 Task: Unsubscribe emails from Redfin.
Action: Mouse moved to (965, 113)
Screenshot: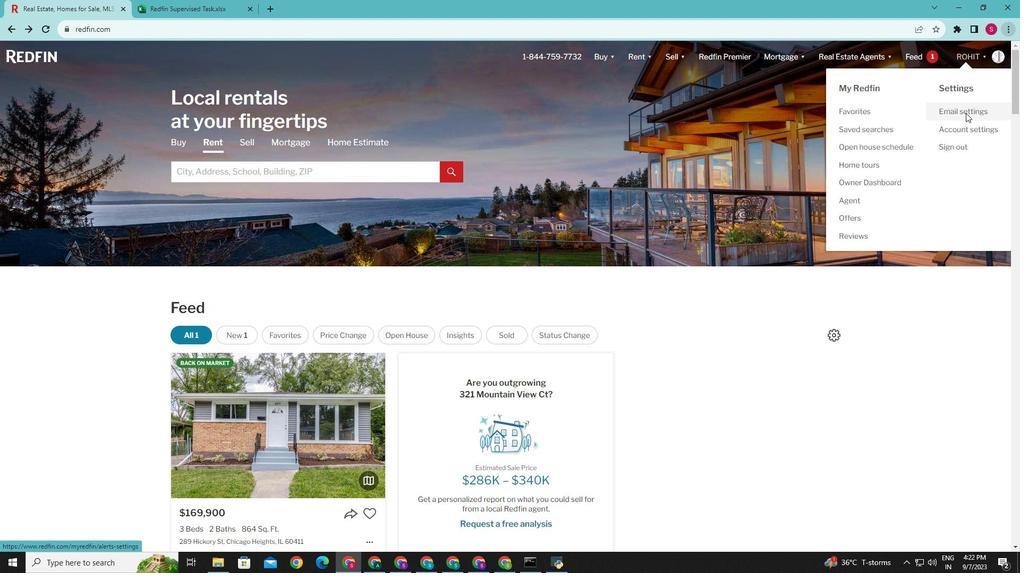 
Action: Mouse pressed left at (965, 113)
Screenshot: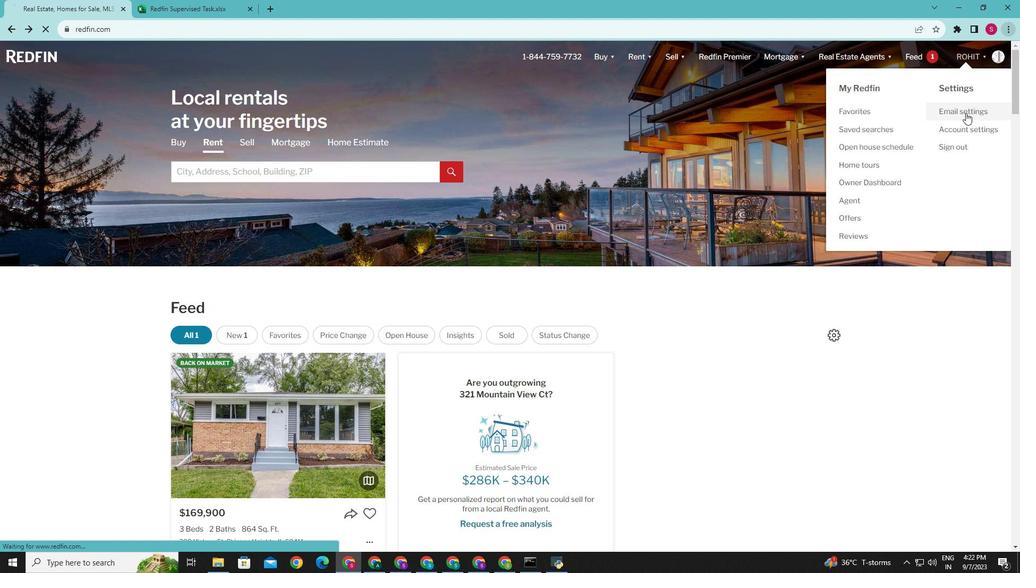 
Action: Mouse moved to (447, 291)
Screenshot: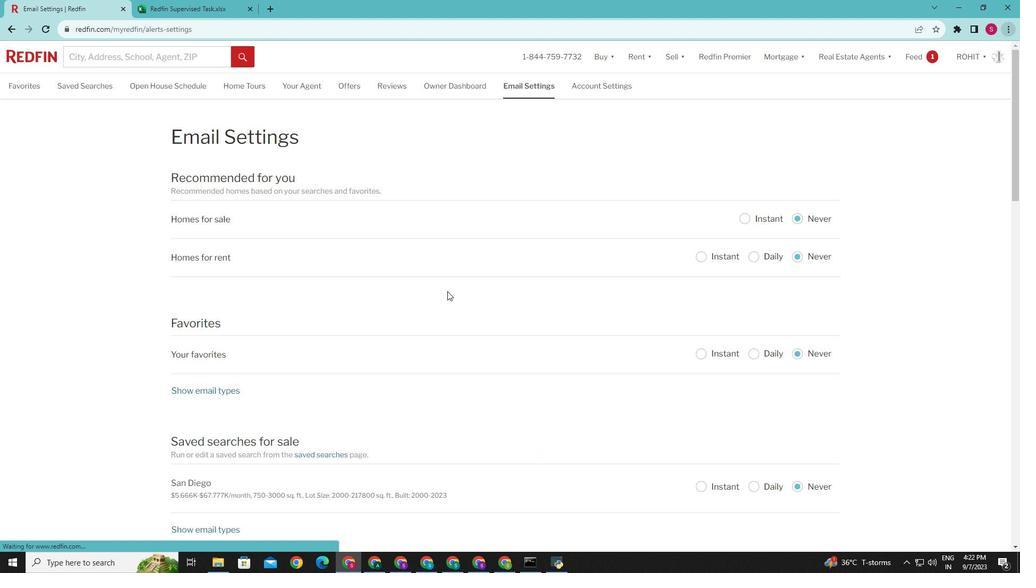 
Action: Mouse scrolled (447, 291) with delta (0, 0)
Screenshot: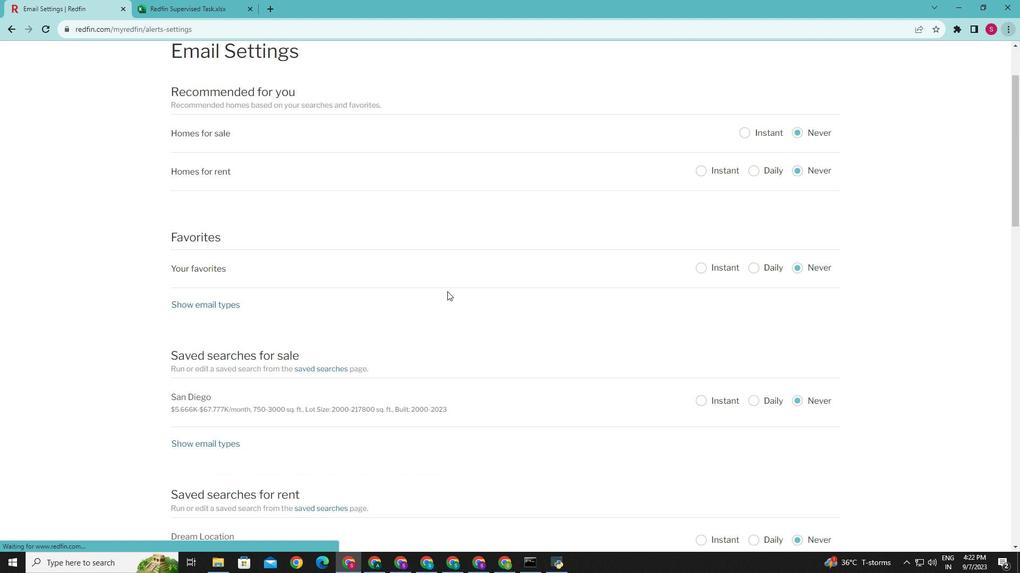 
Action: Mouse scrolled (447, 291) with delta (0, 0)
Screenshot: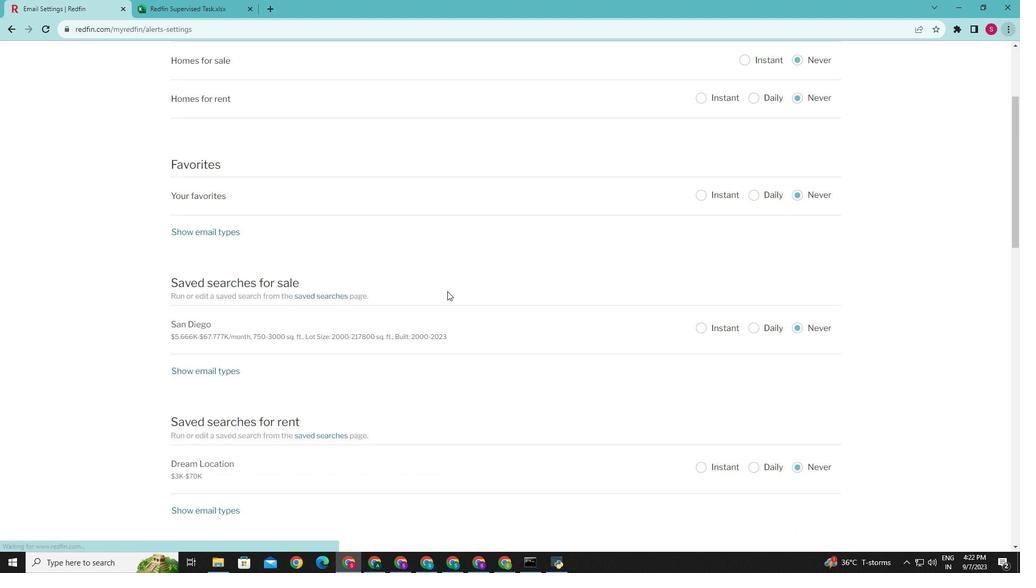 
Action: Mouse scrolled (447, 291) with delta (0, 0)
Screenshot: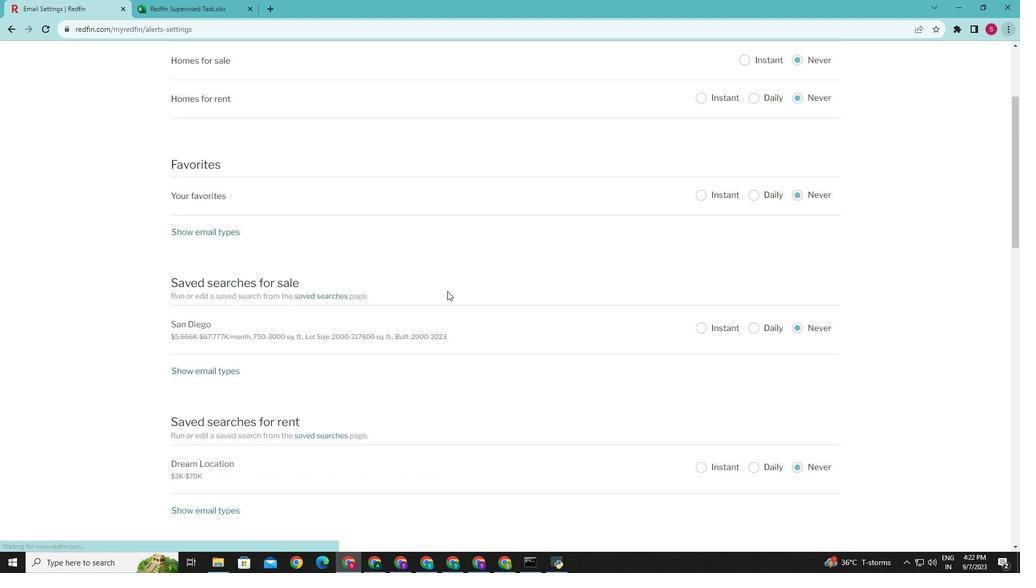 
Action: Mouse scrolled (447, 291) with delta (0, 0)
Screenshot: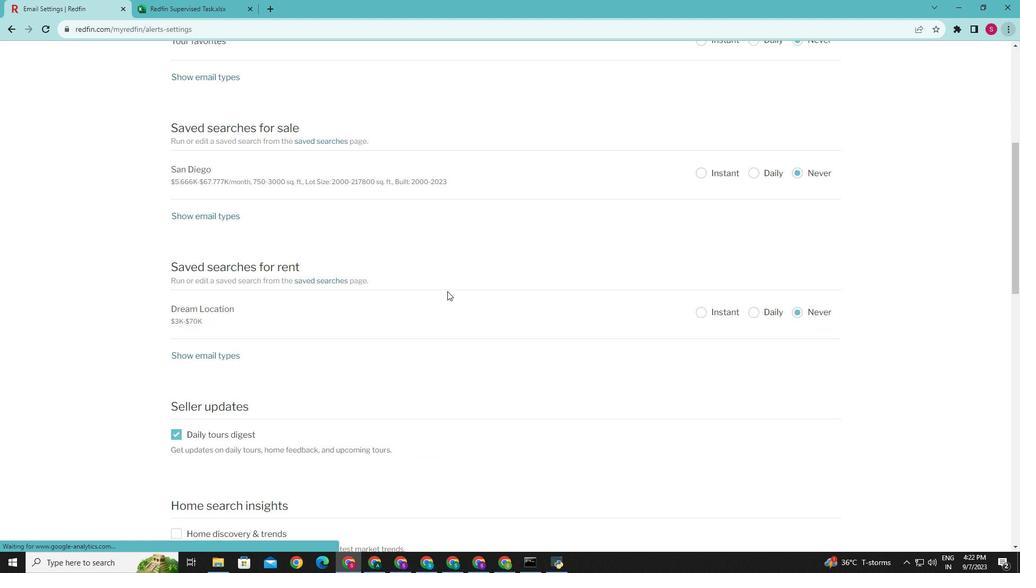 
Action: Mouse scrolled (447, 291) with delta (0, 0)
Screenshot: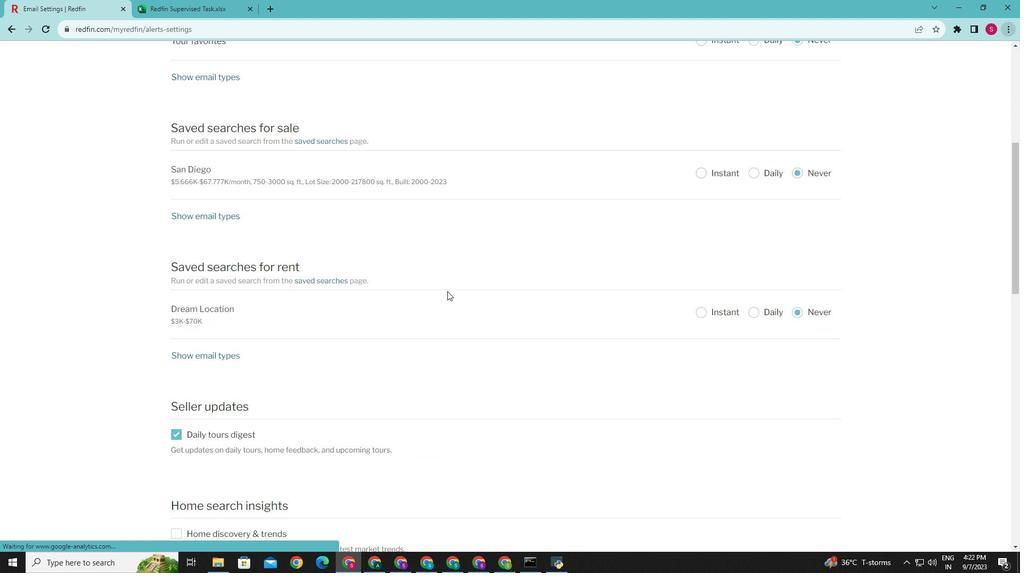 
Action: Mouse scrolled (447, 291) with delta (0, 0)
Screenshot: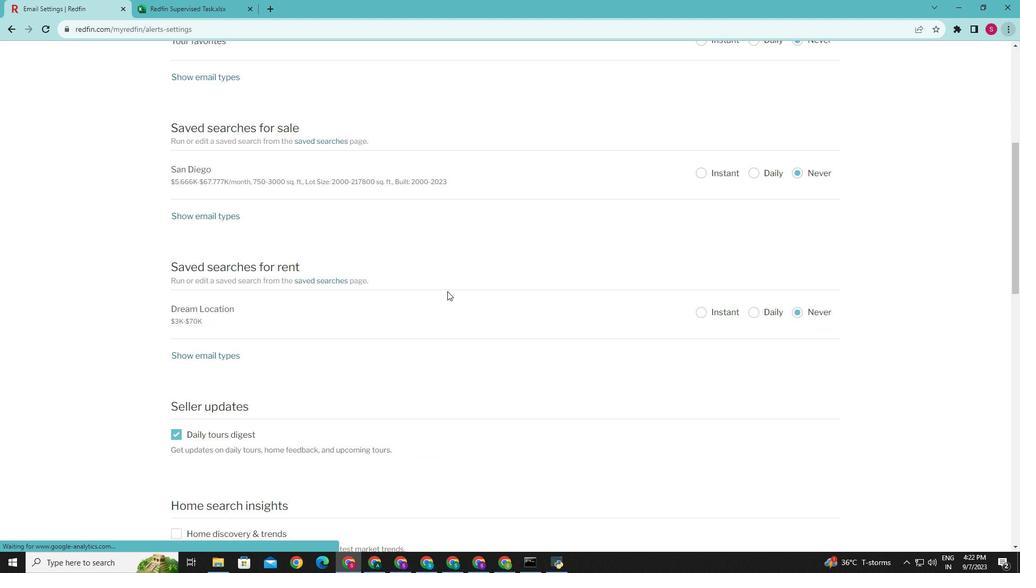 
Action: Mouse scrolled (447, 291) with delta (0, 0)
Screenshot: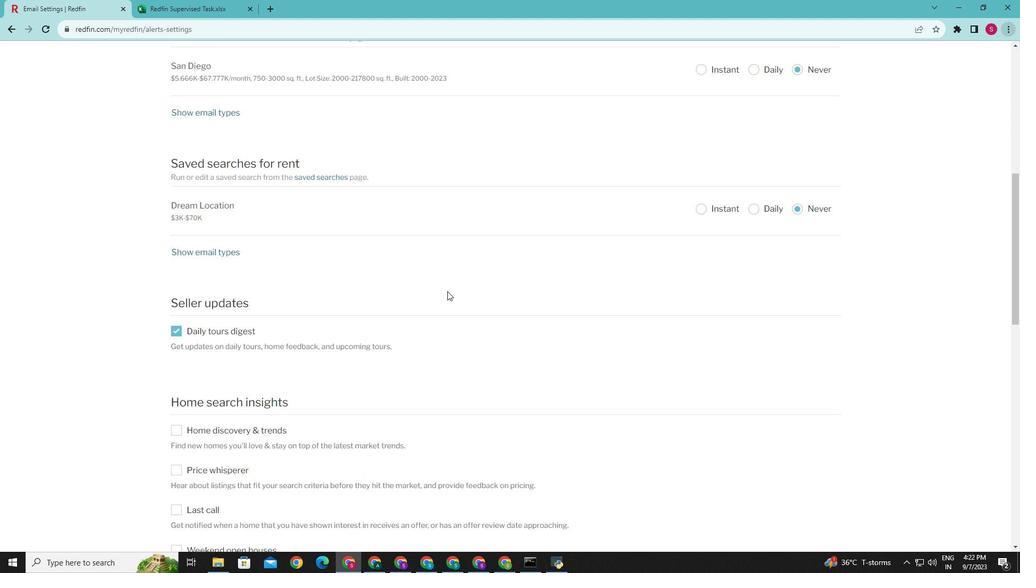 
Action: Mouse scrolled (447, 291) with delta (0, 0)
Screenshot: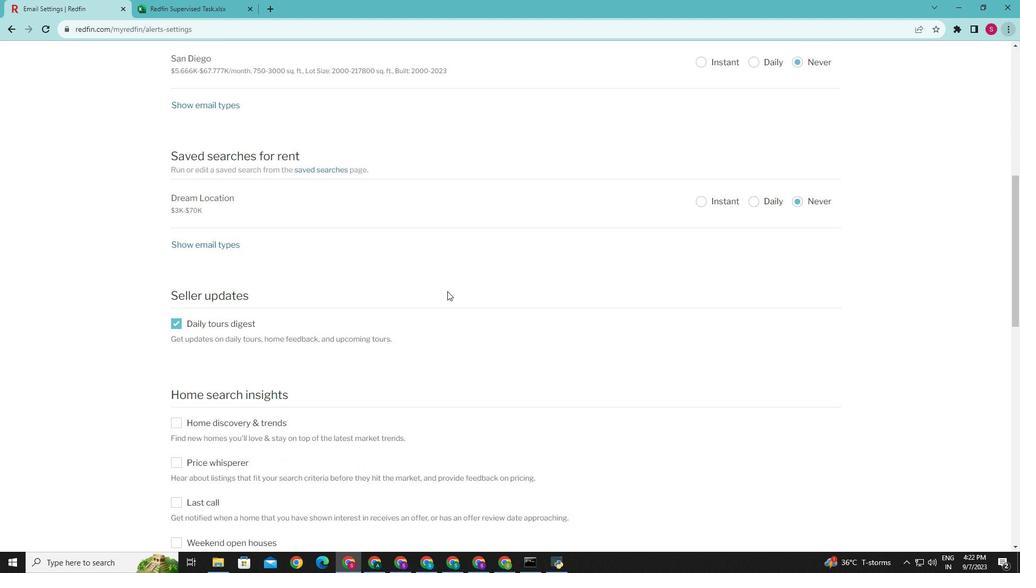 
Action: Mouse scrolled (447, 291) with delta (0, 0)
Screenshot: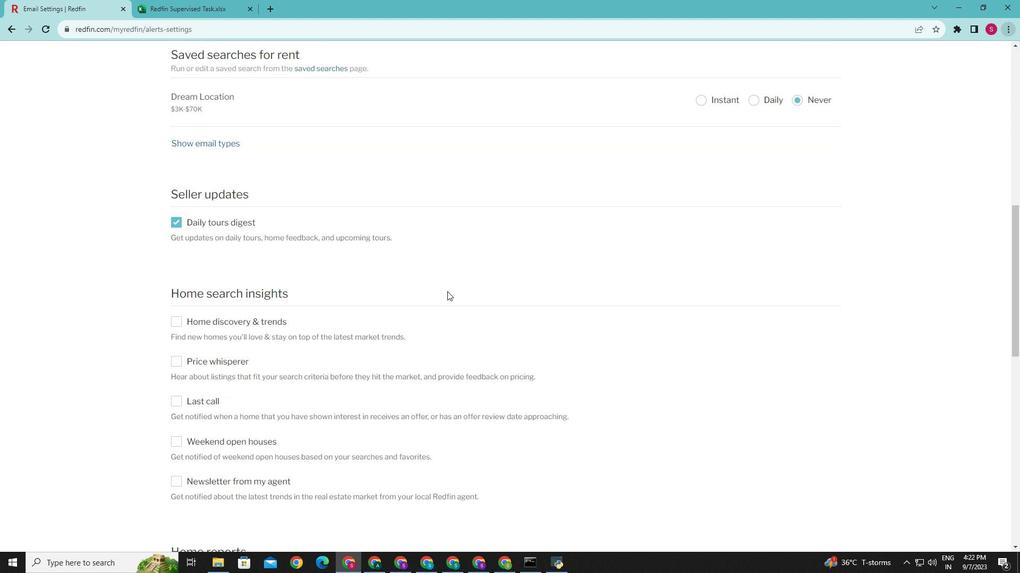 
Action: Mouse scrolled (447, 291) with delta (0, 0)
Screenshot: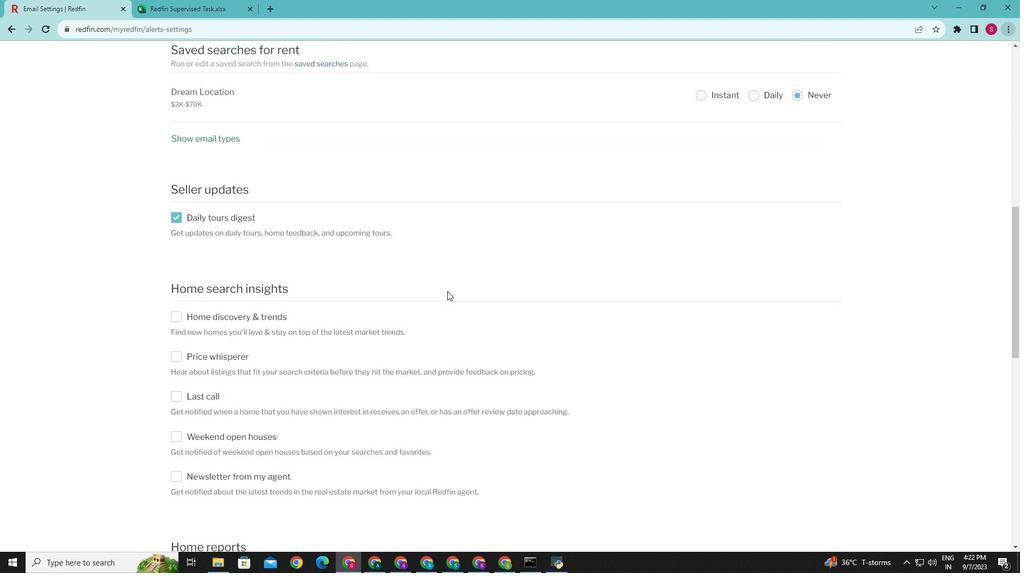 
Action: Mouse scrolled (447, 291) with delta (0, 0)
Screenshot: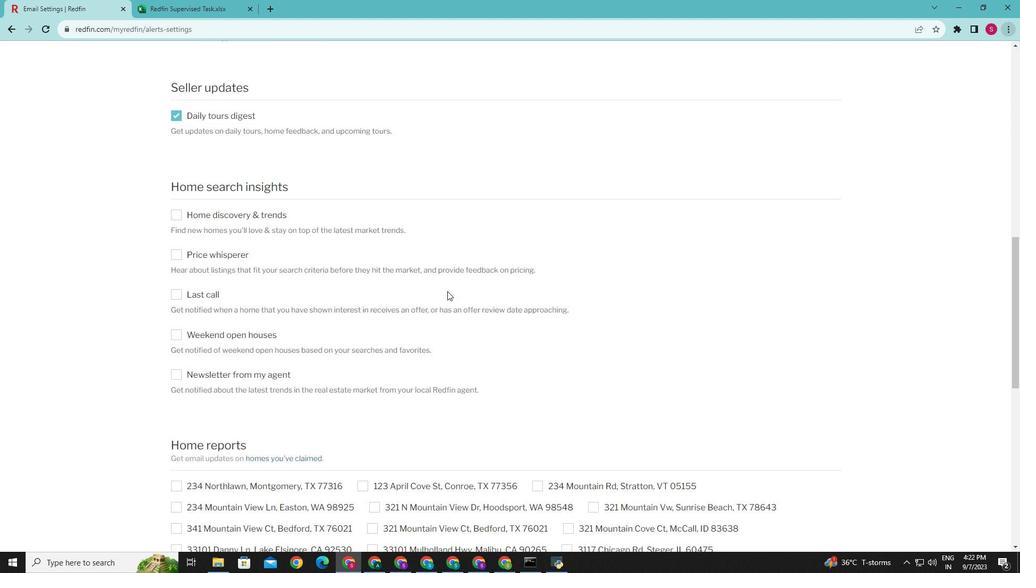 
Action: Mouse scrolled (447, 291) with delta (0, 0)
Screenshot: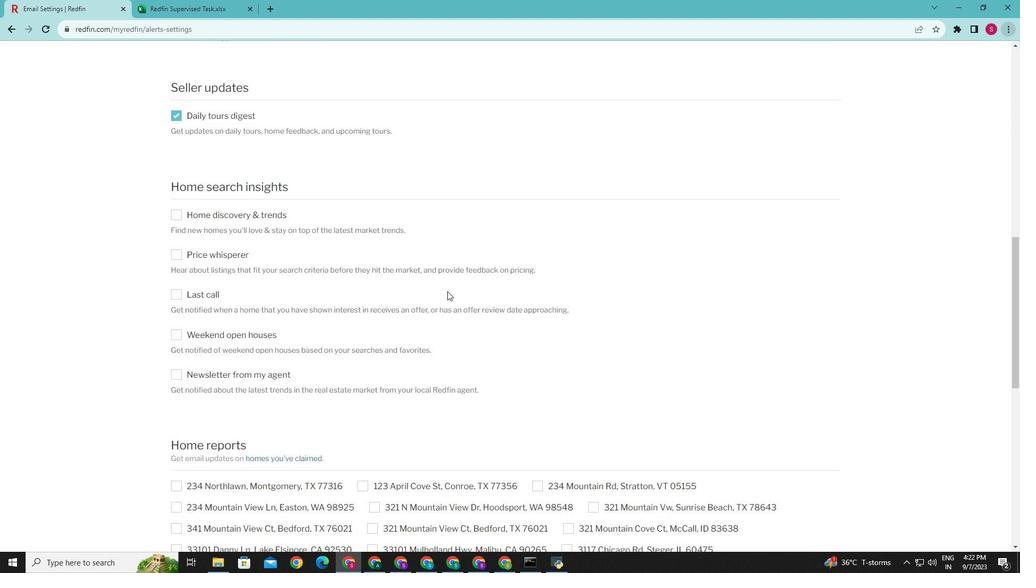 
Action: Mouse scrolled (447, 291) with delta (0, 0)
Screenshot: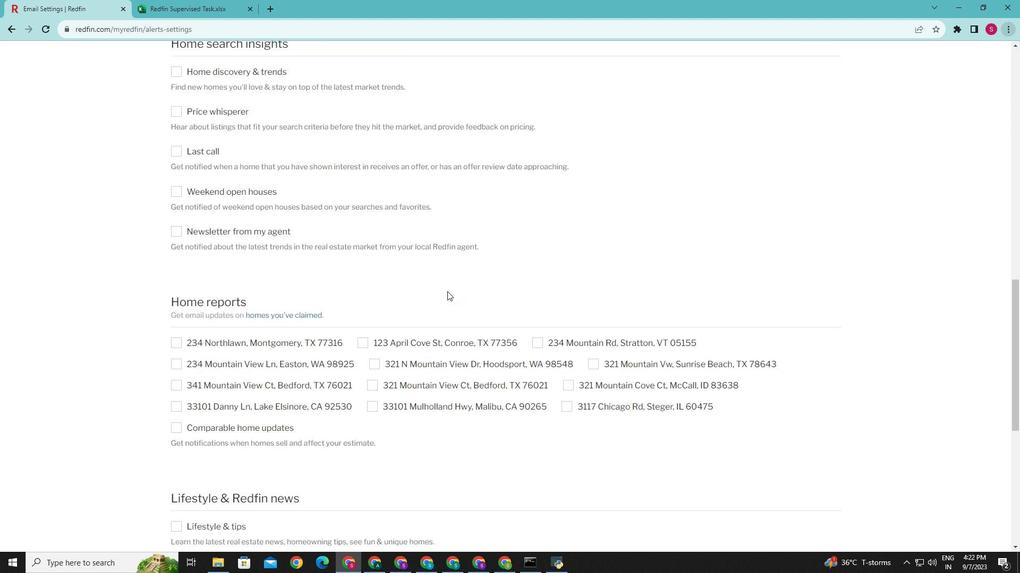 
Action: Mouse scrolled (447, 291) with delta (0, 0)
Screenshot: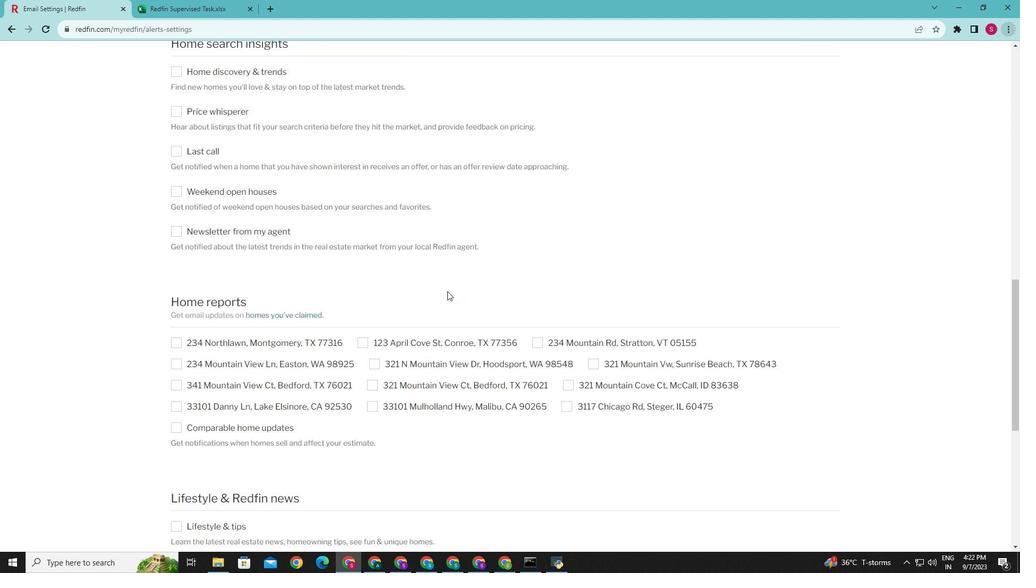
Action: Mouse scrolled (447, 291) with delta (0, 0)
Screenshot: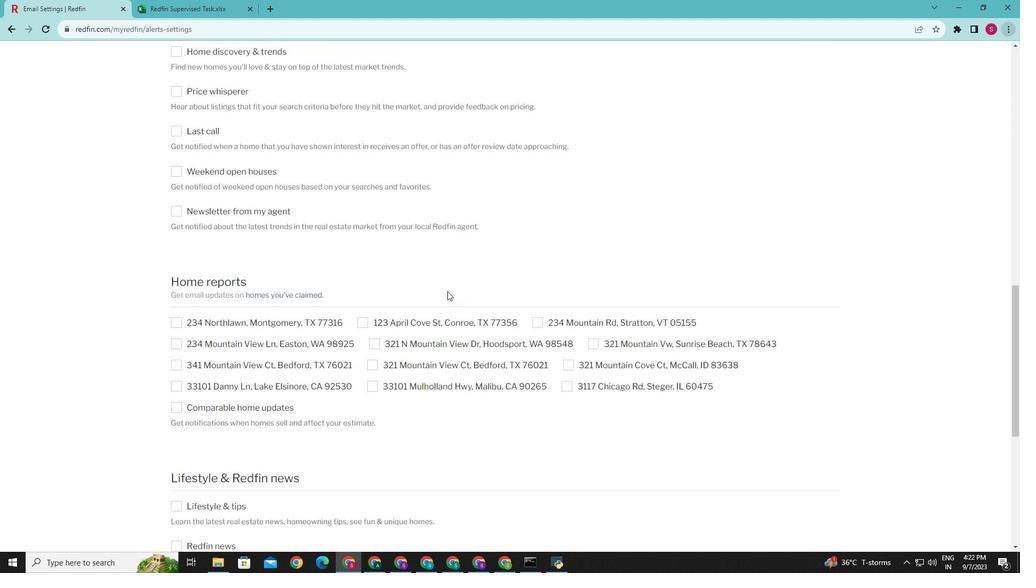 
Action: Mouse scrolled (447, 291) with delta (0, 0)
Screenshot: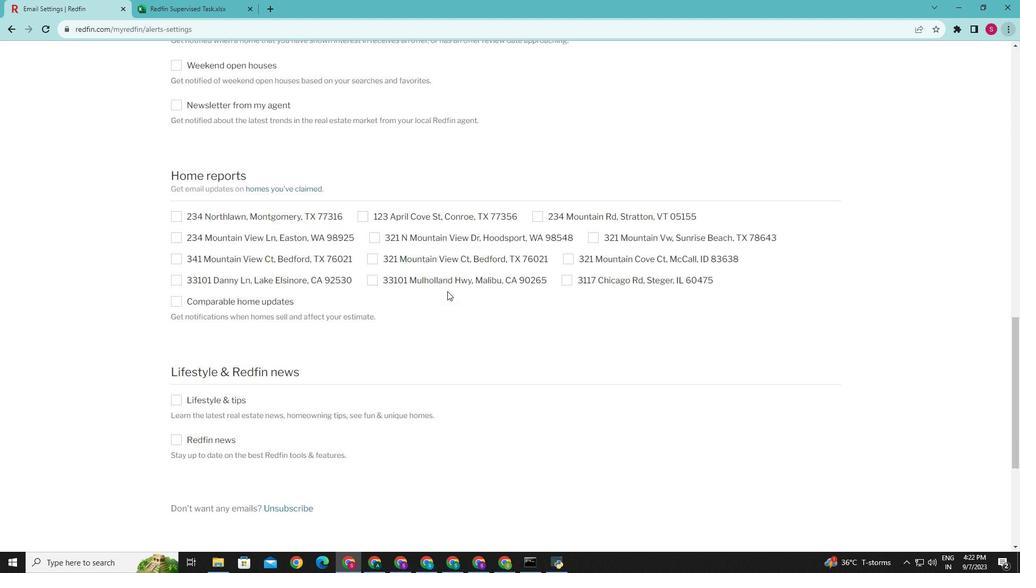 
Action: Mouse scrolled (447, 291) with delta (0, 0)
Screenshot: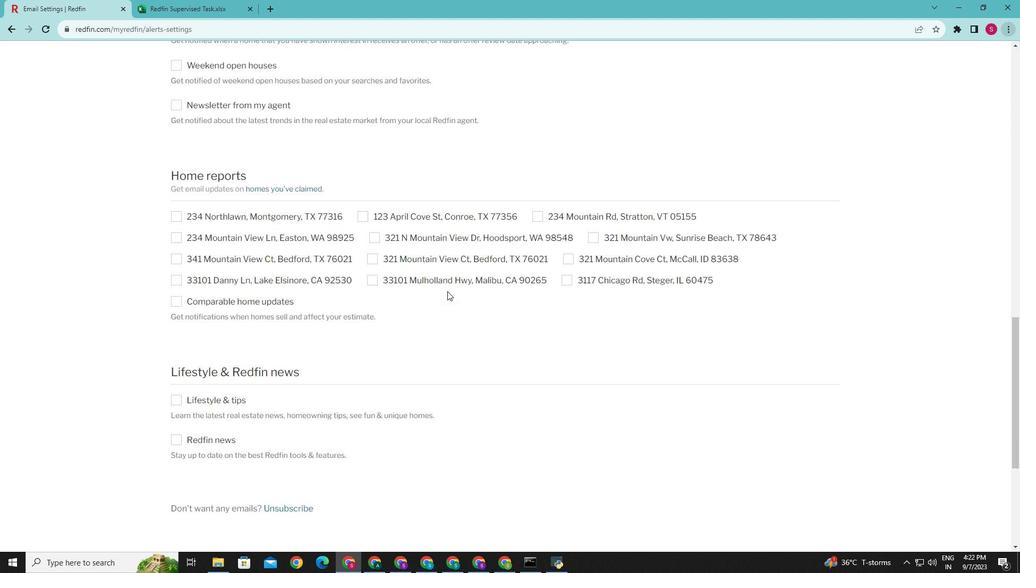 
Action: Mouse scrolled (447, 291) with delta (0, 0)
Screenshot: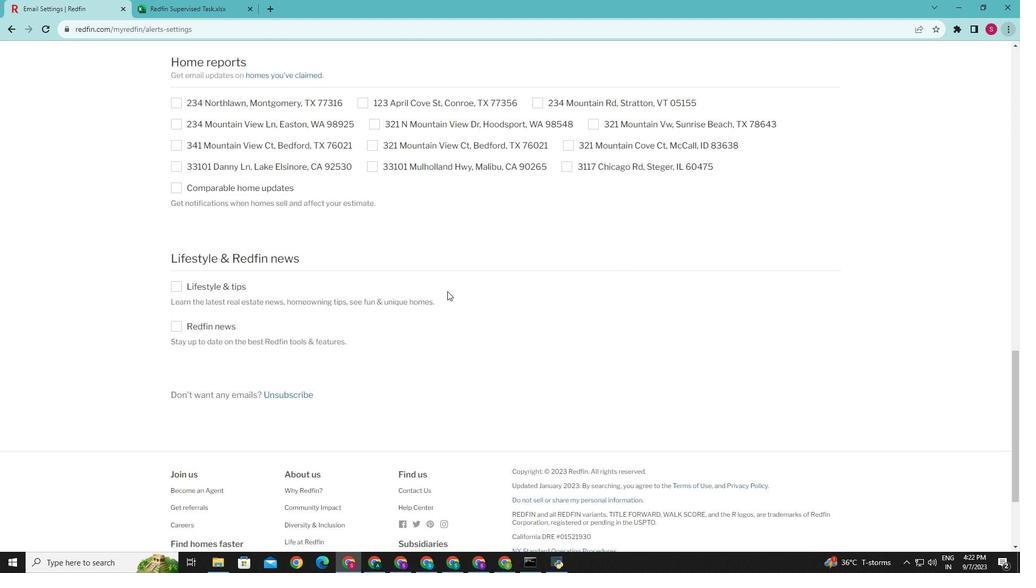 
Action: Mouse scrolled (447, 291) with delta (0, 0)
Screenshot: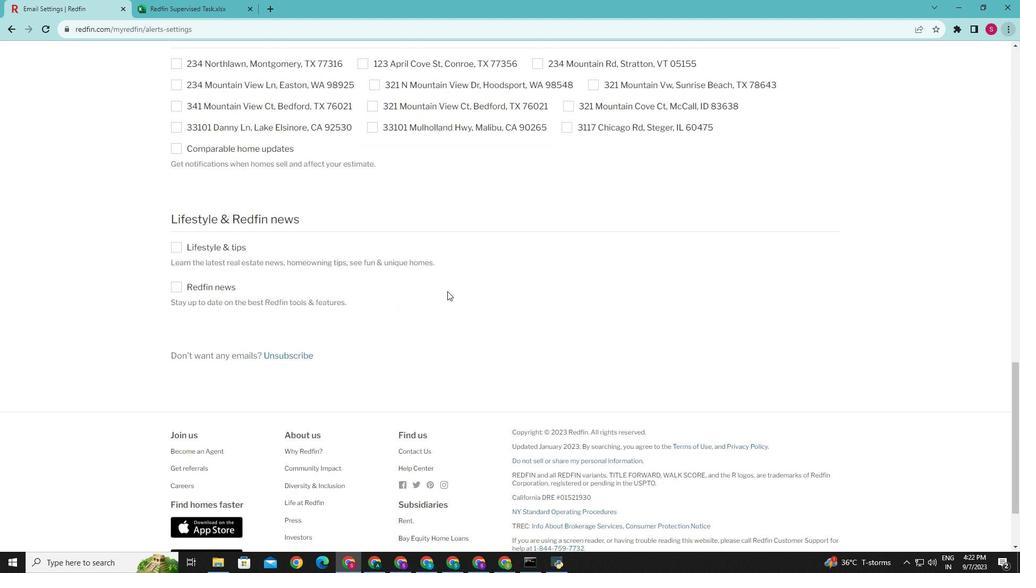 
Action: Mouse scrolled (447, 291) with delta (0, 0)
Screenshot: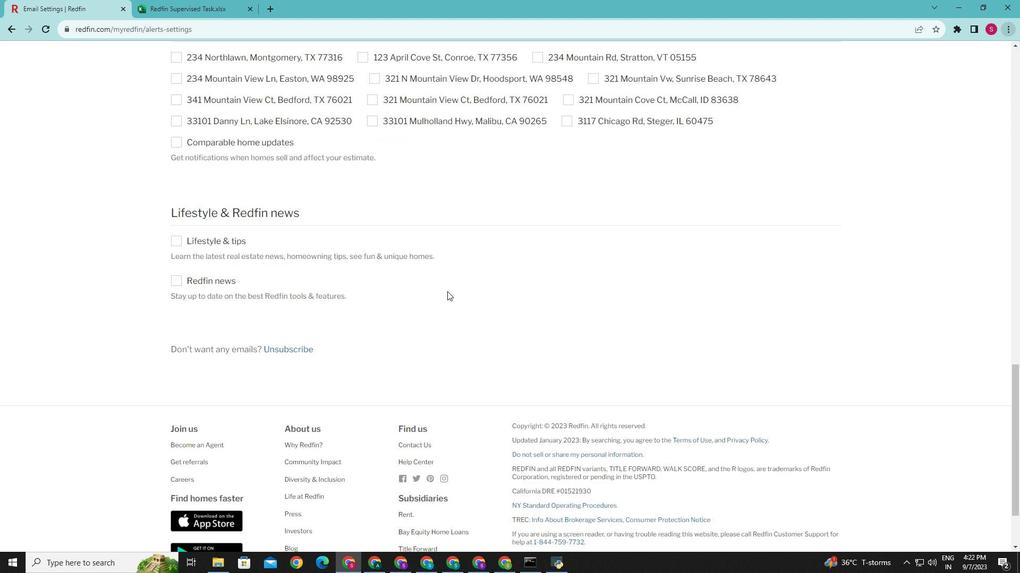 
Action: Mouse moved to (299, 348)
Screenshot: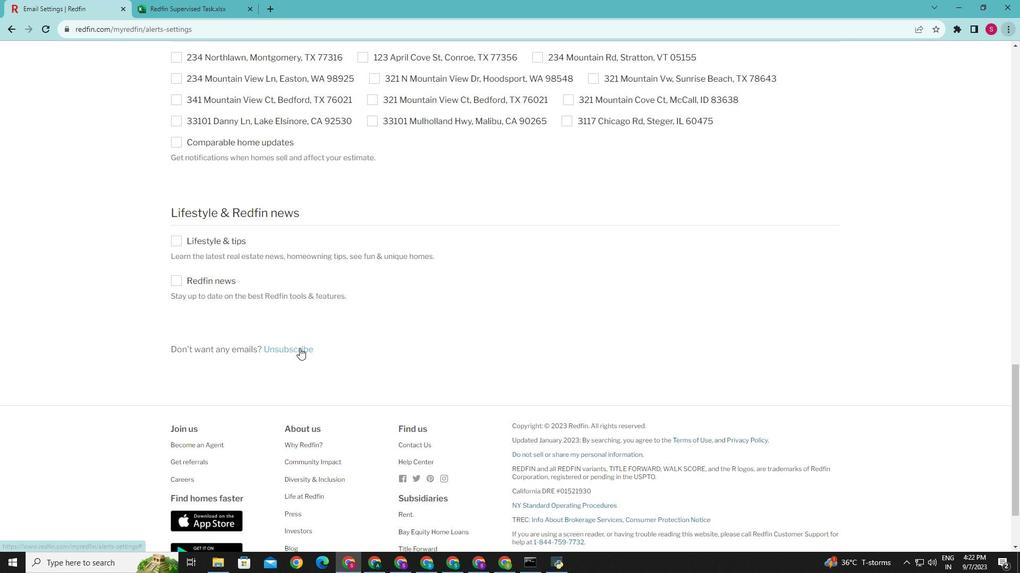 
Action: Mouse pressed left at (299, 348)
Screenshot: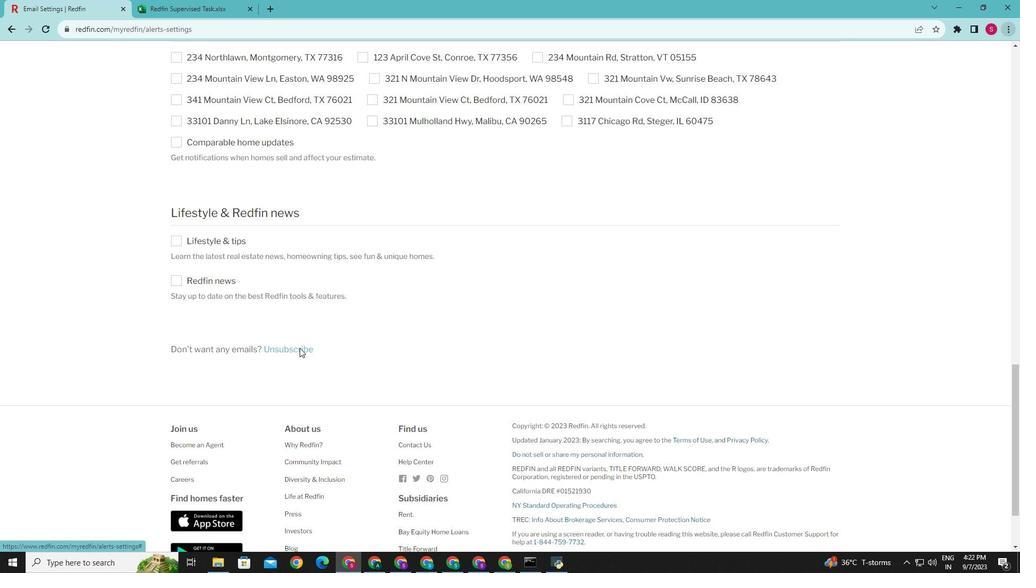 
Action: Mouse moved to (571, 320)
Screenshot: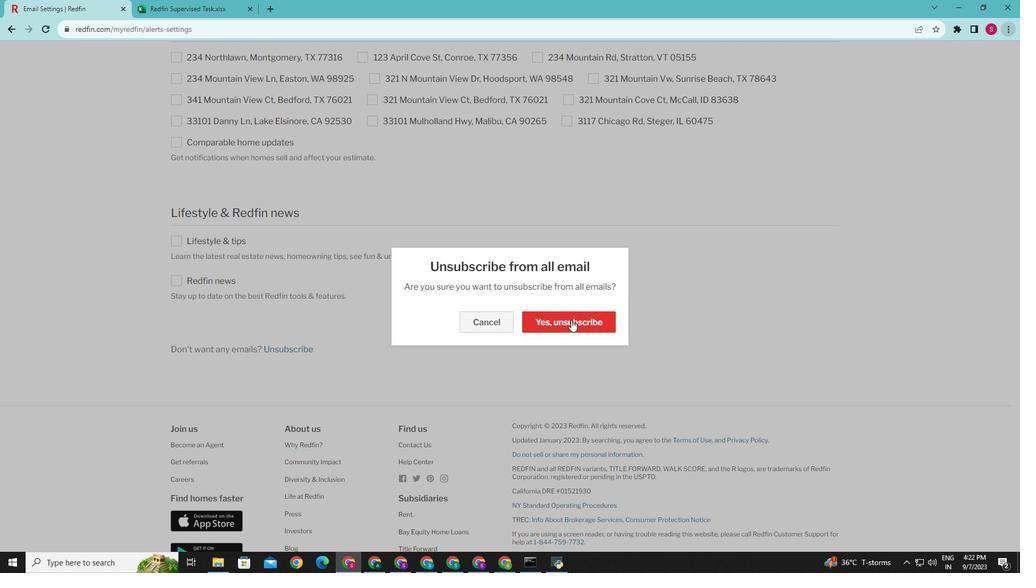 
Action: Mouse pressed left at (571, 320)
Screenshot: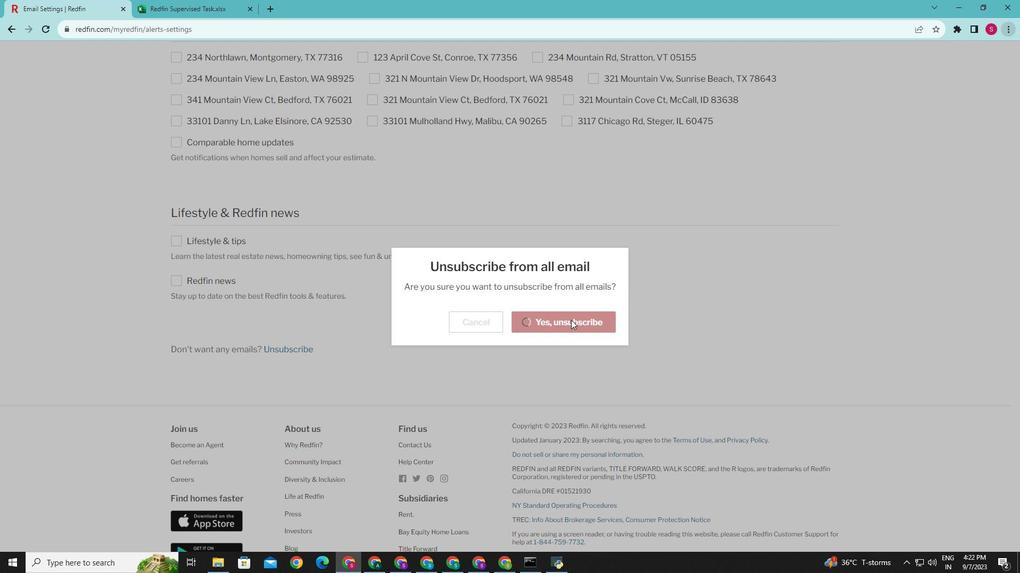 
